 Task: Show more about the house rules of Branson, Missouri, US.
Action: Mouse moved to (310, 244)
Screenshot: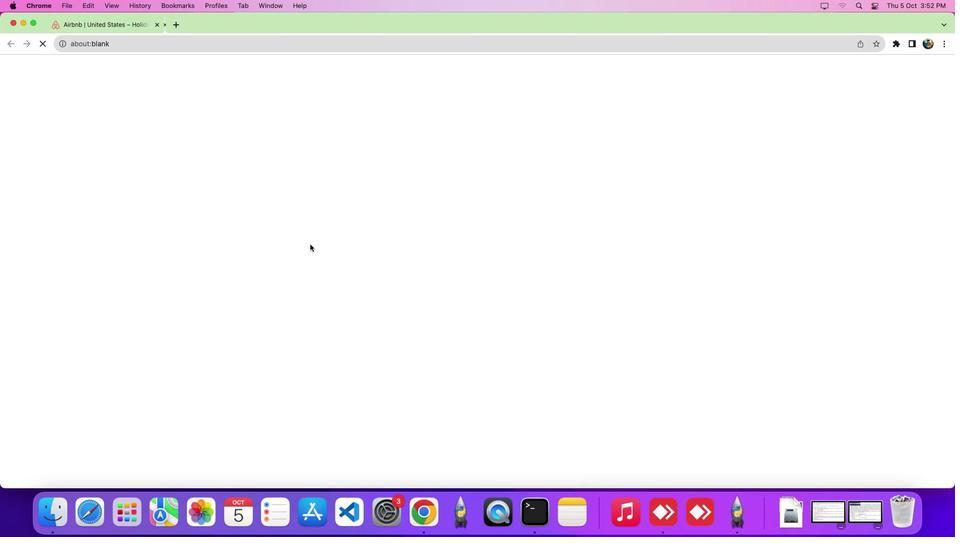 
Action: Mouse pressed left at (310, 244)
Screenshot: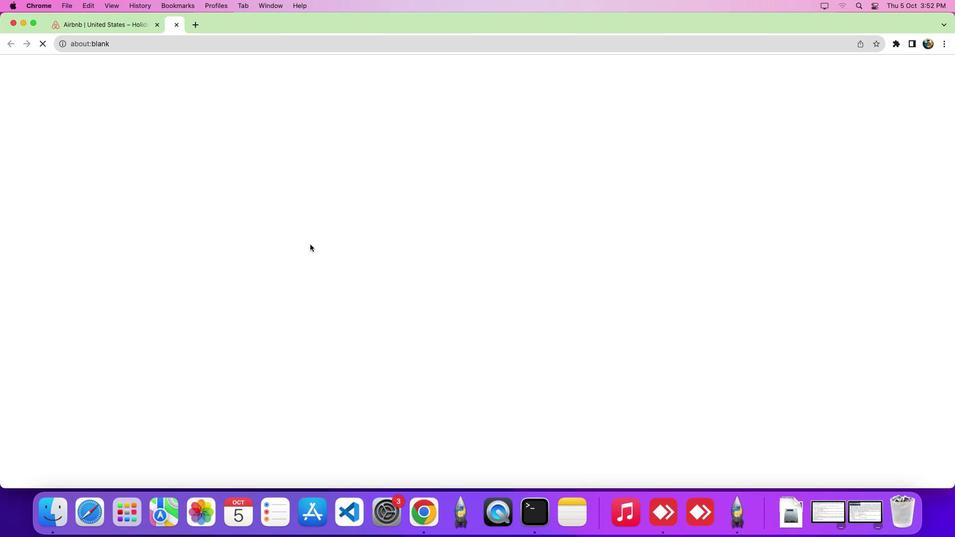 
Action: Mouse moved to (949, 80)
Screenshot: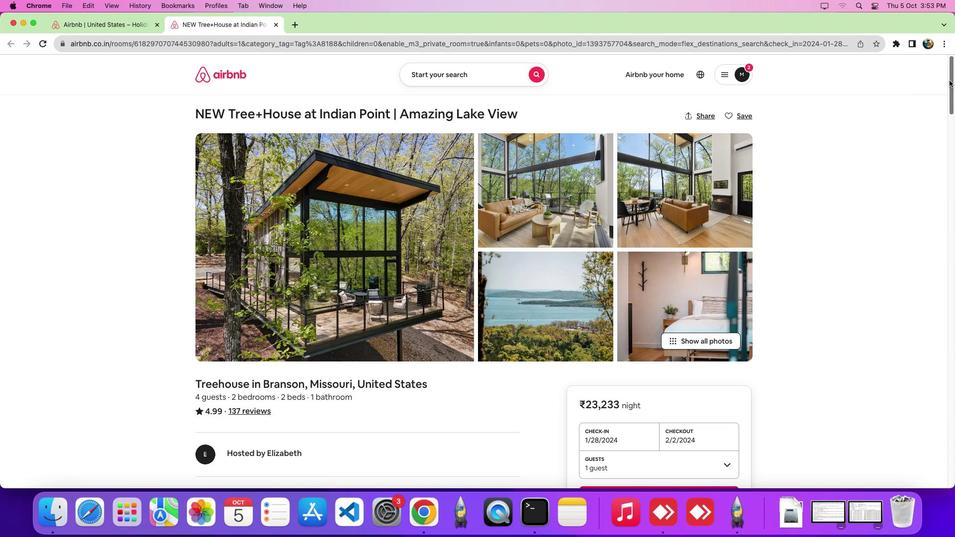 
Action: Mouse pressed left at (949, 80)
Screenshot: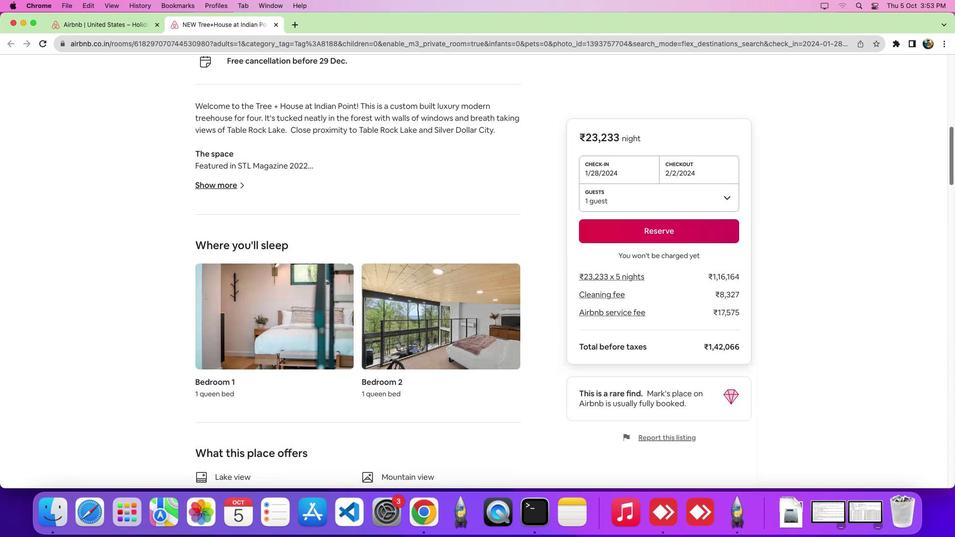 
Action: Mouse moved to (230, 337)
Screenshot: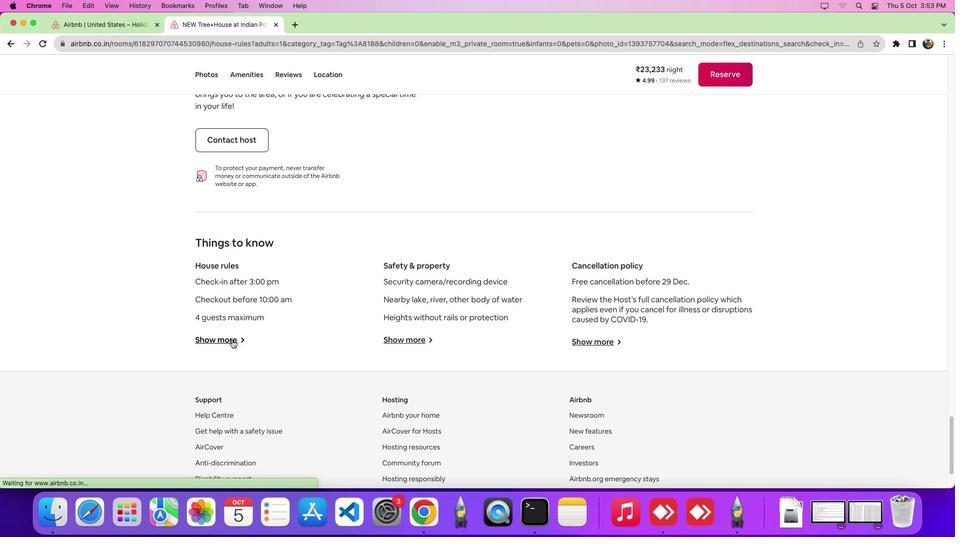 
Action: Mouse pressed left at (230, 337)
Screenshot: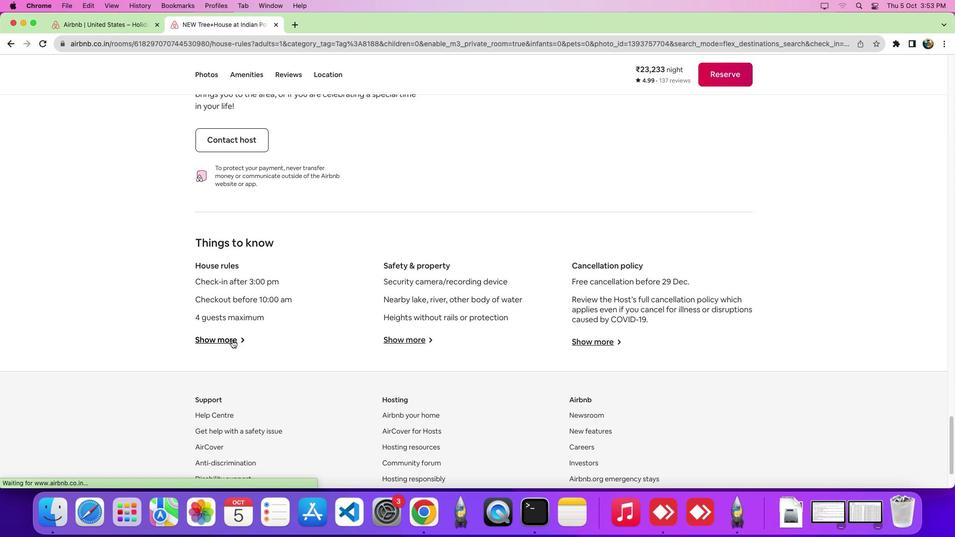
Action: Mouse moved to (501, 369)
Screenshot: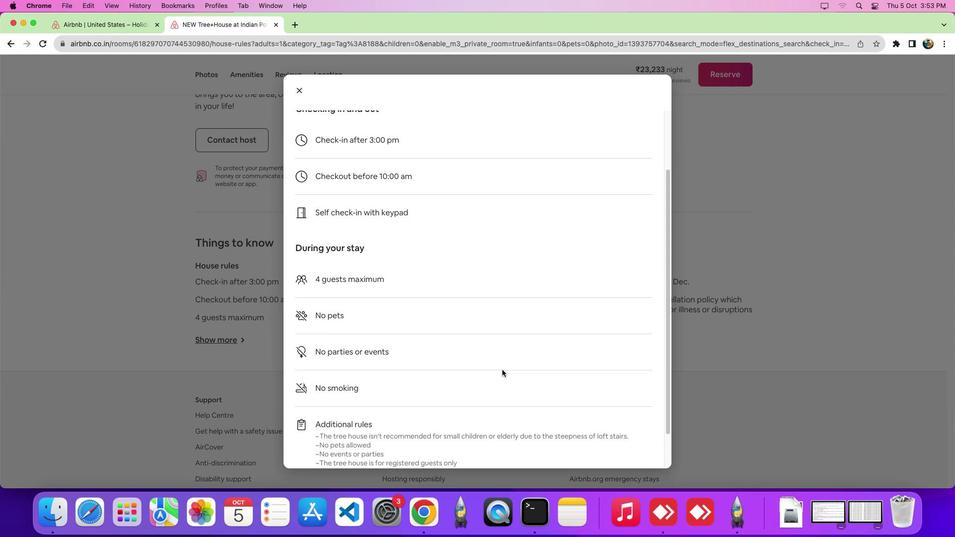 
Action: Mouse scrolled (501, 369) with delta (0, 0)
Screenshot: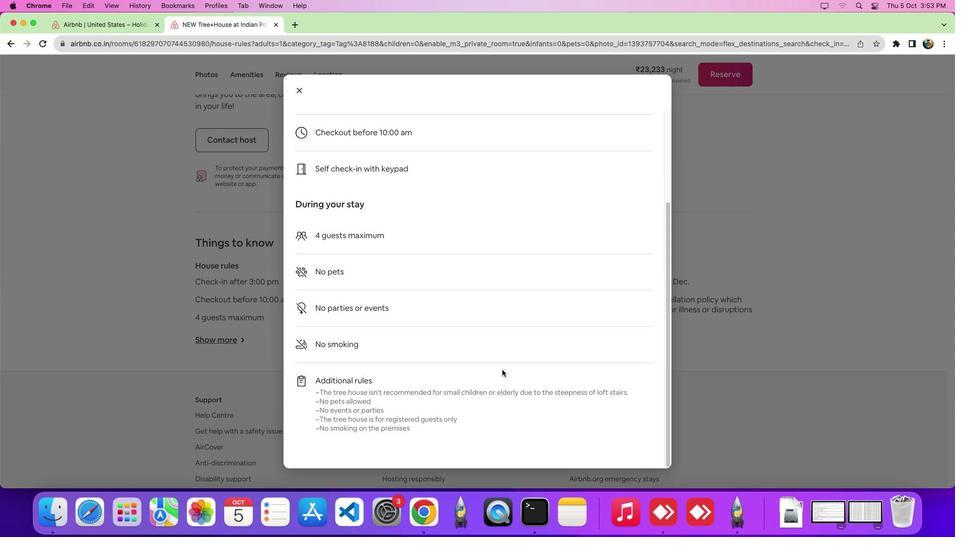 
Action: Mouse scrolled (501, 369) with delta (0, 0)
Screenshot: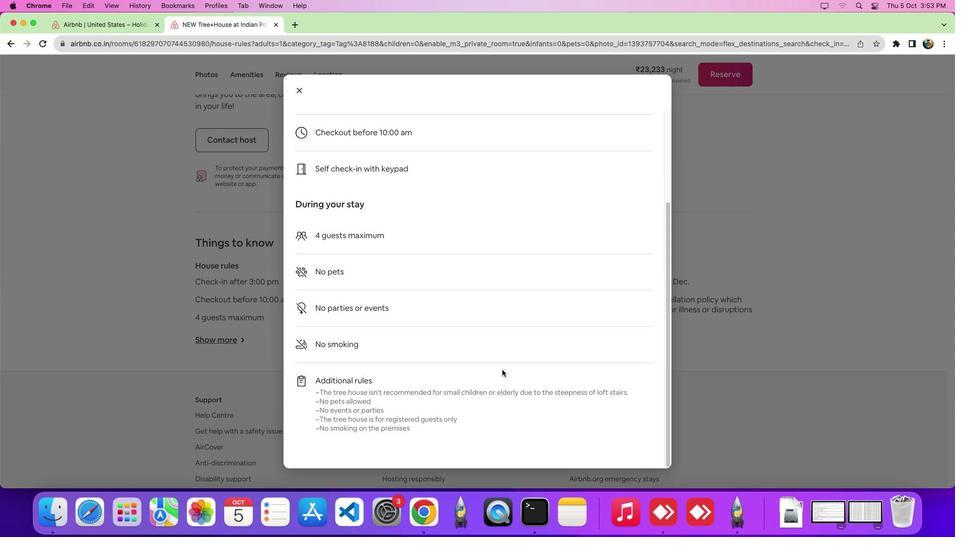 
Action: Mouse scrolled (501, 369) with delta (0, -3)
Screenshot: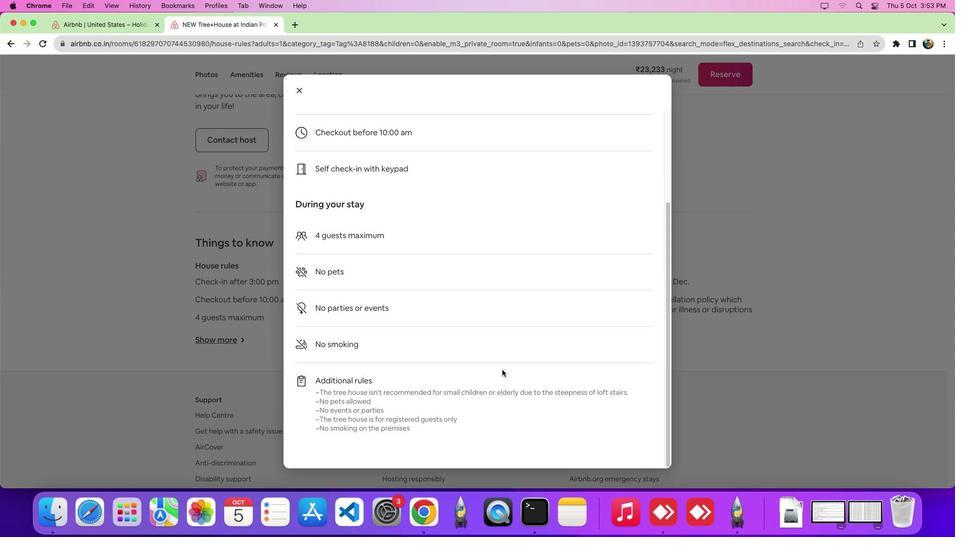 
